 Task: Add True Story Heritage Breed Prosciutto to the cart.
Action: Mouse moved to (896, 349)
Screenshot: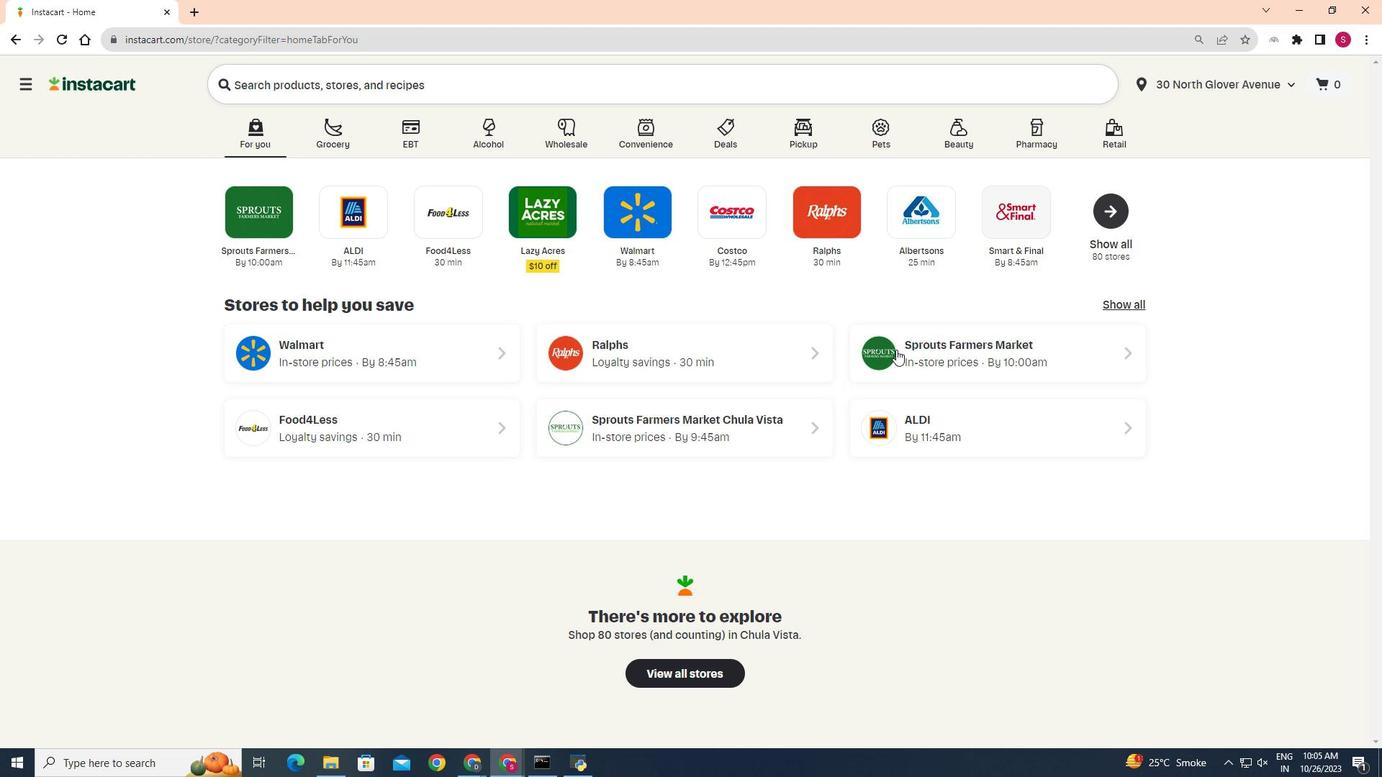 
Action: Mouse pressed left at (896, 349)
Screenshot: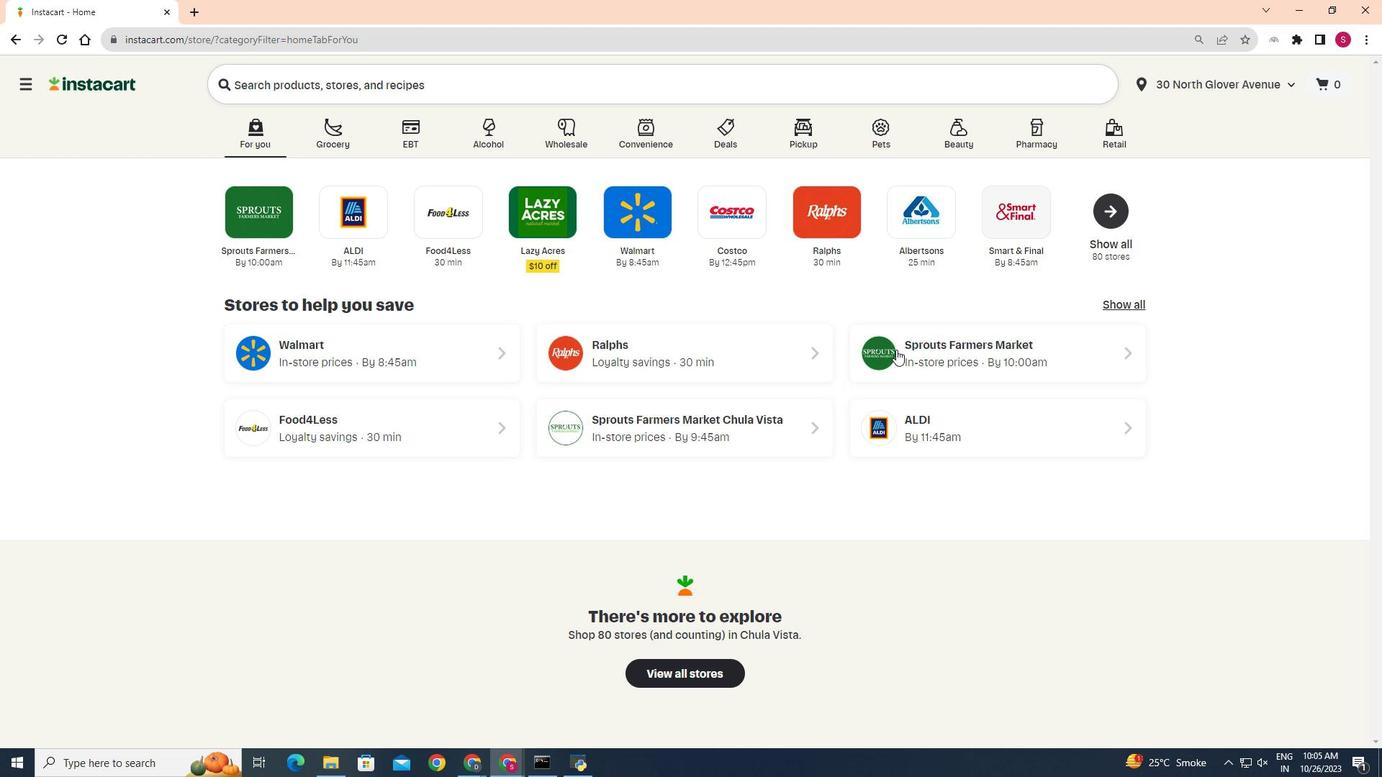 
Action: Mouse moved to (48, 652)
Screenshot: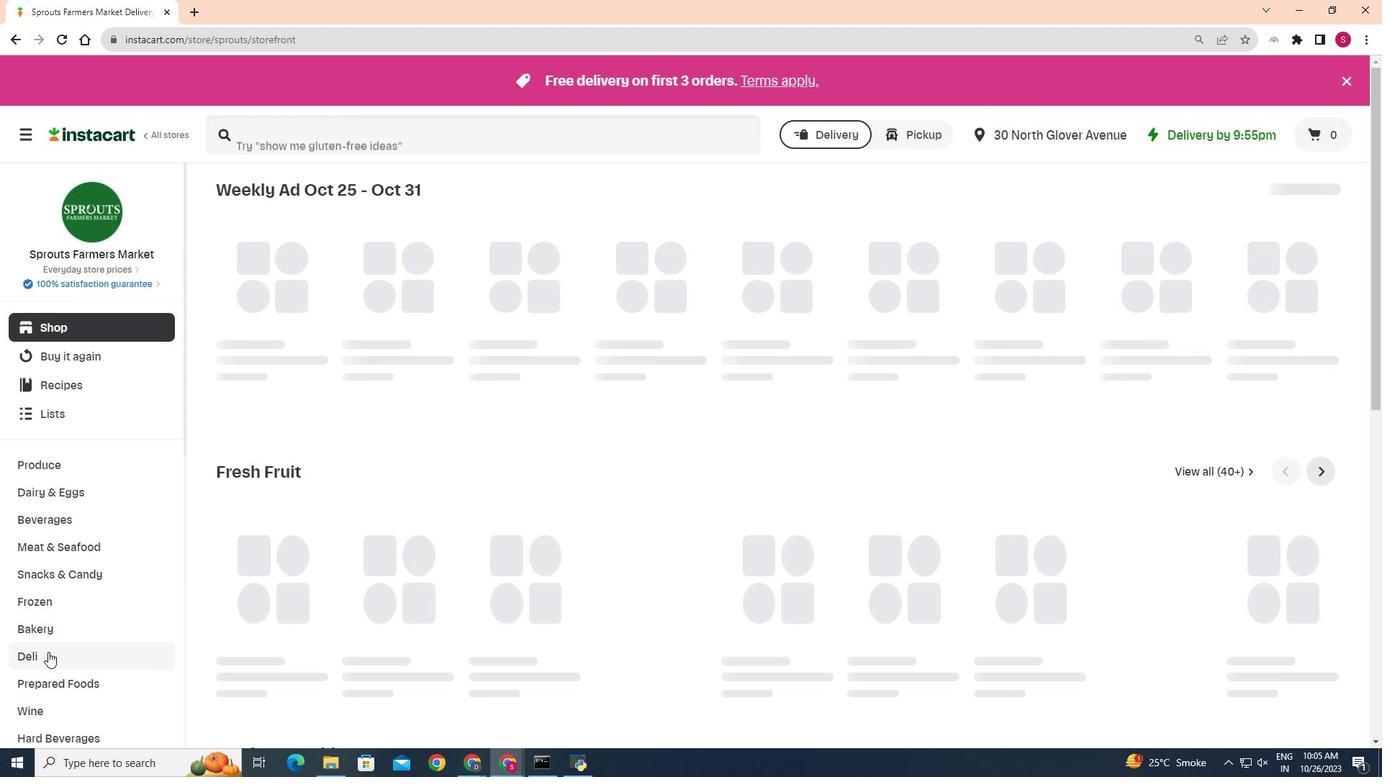 
Action: Mouse pressed left at (48, 652)
Screenshot: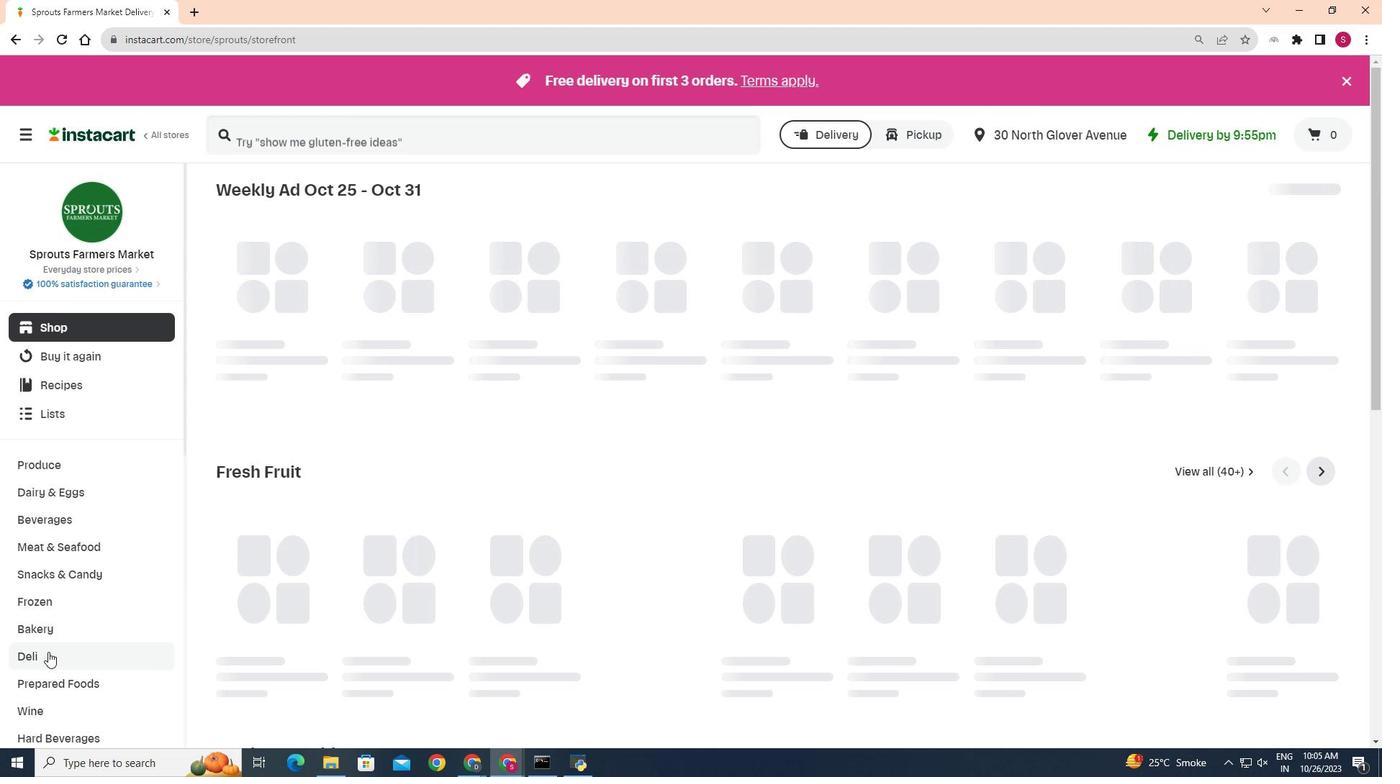 
Action: Mouse moved to (300, 228)
Screenshot: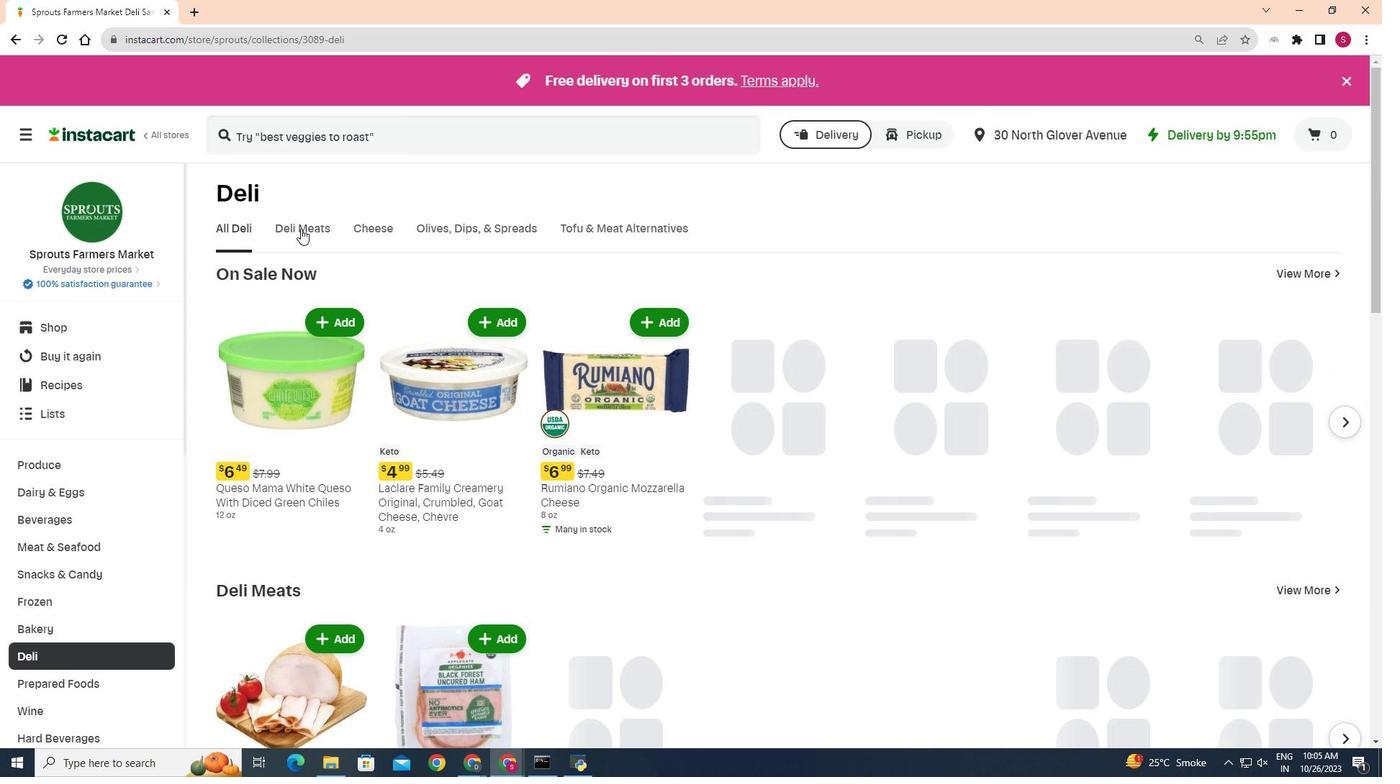 
Action: Mouse pressed left at (300, 228)
Screenshot: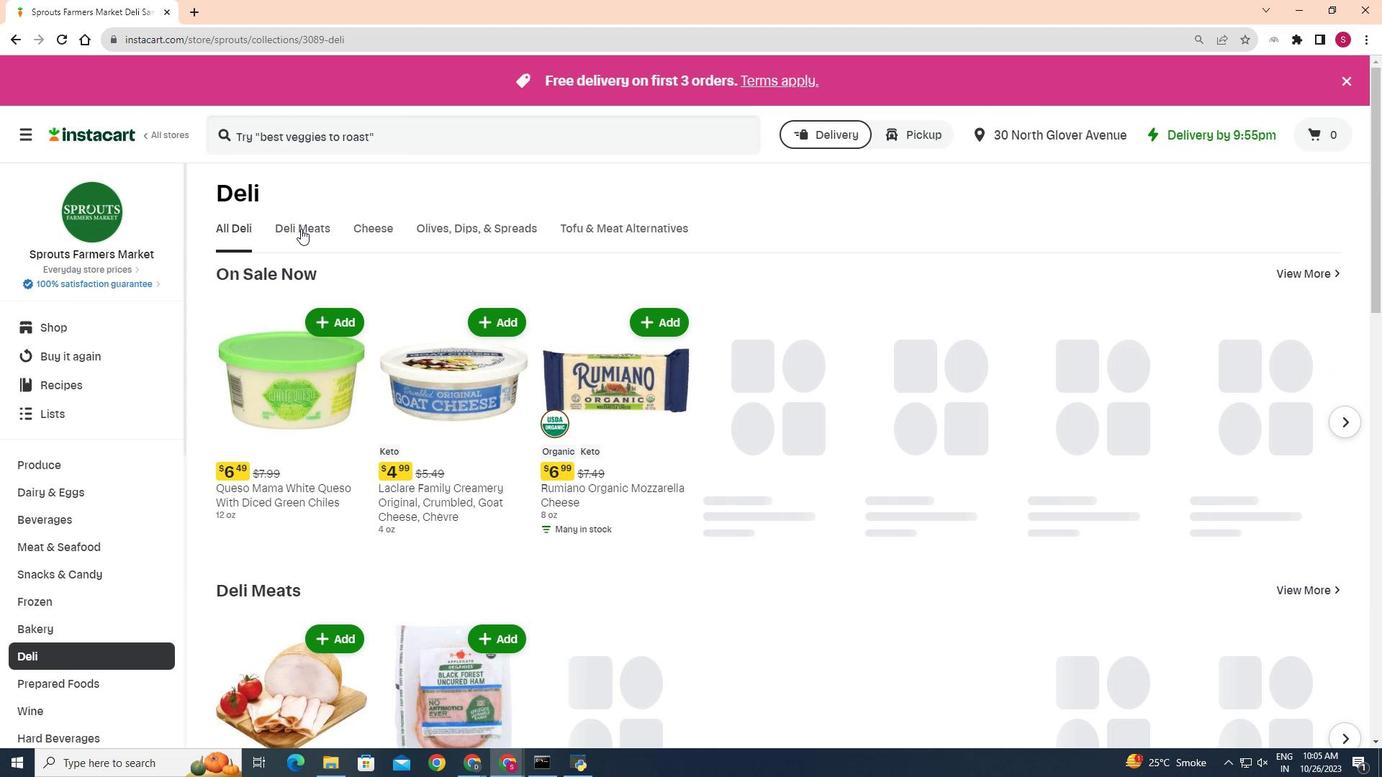 
Action: Mouse moved to (827, 292)
Screenshot: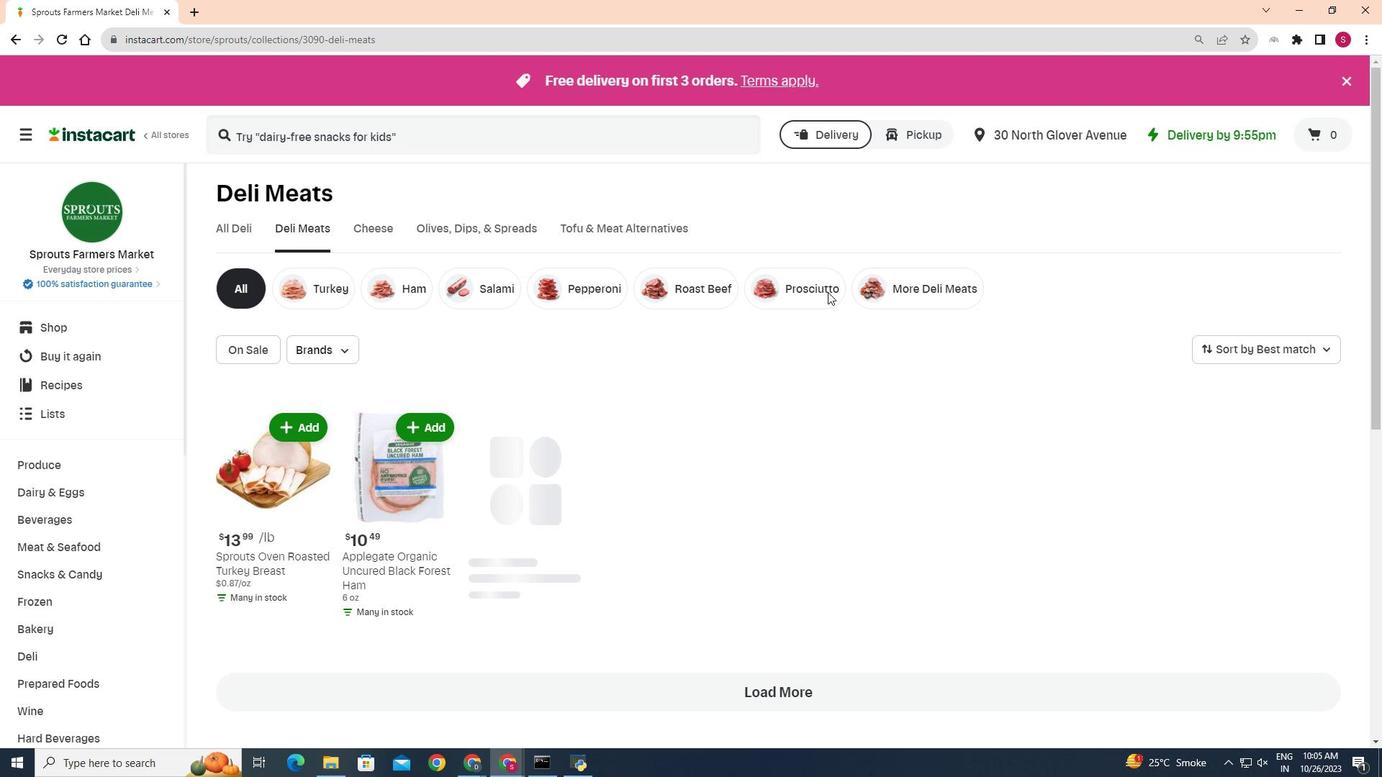 
Action: Mouse pressed left at (827, 292)
Screenshot: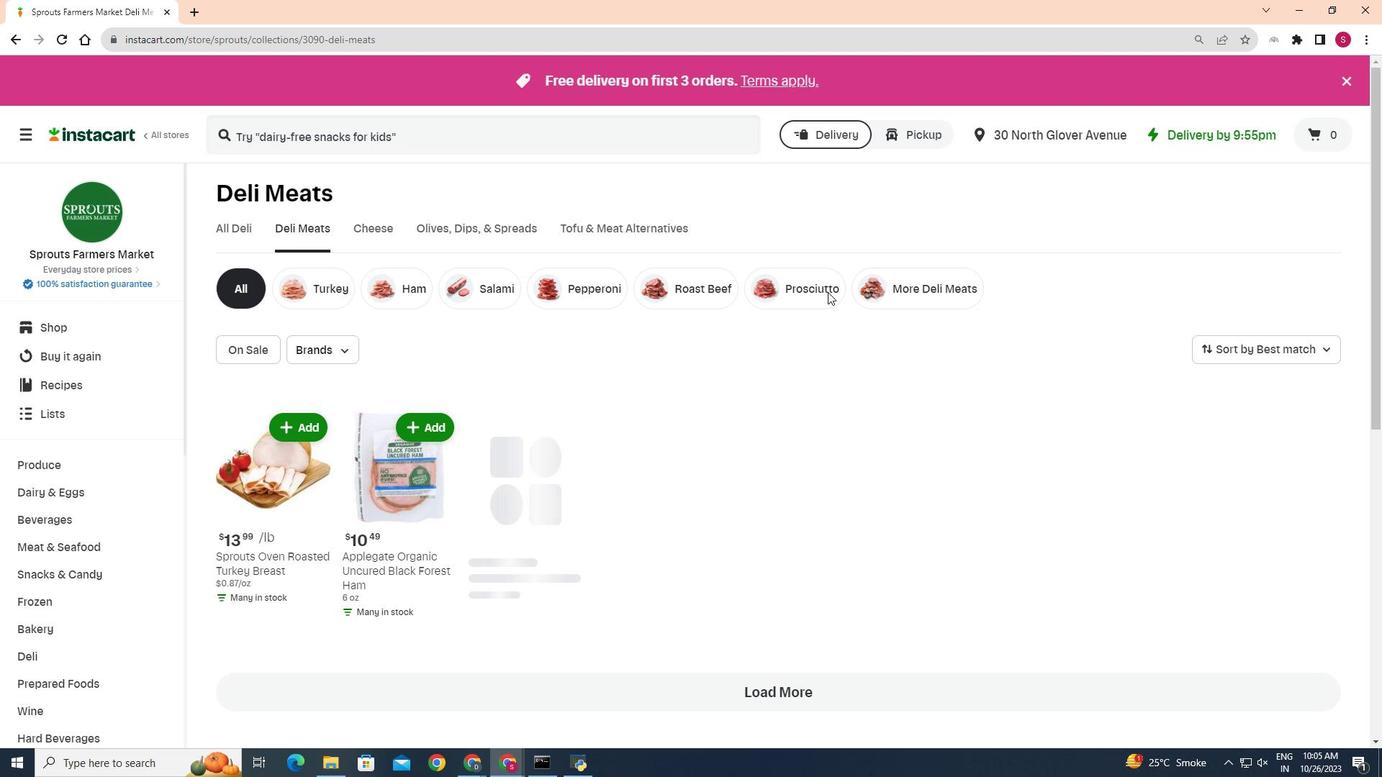 
Action: Mouse moved to (311, 423)
Screenshot: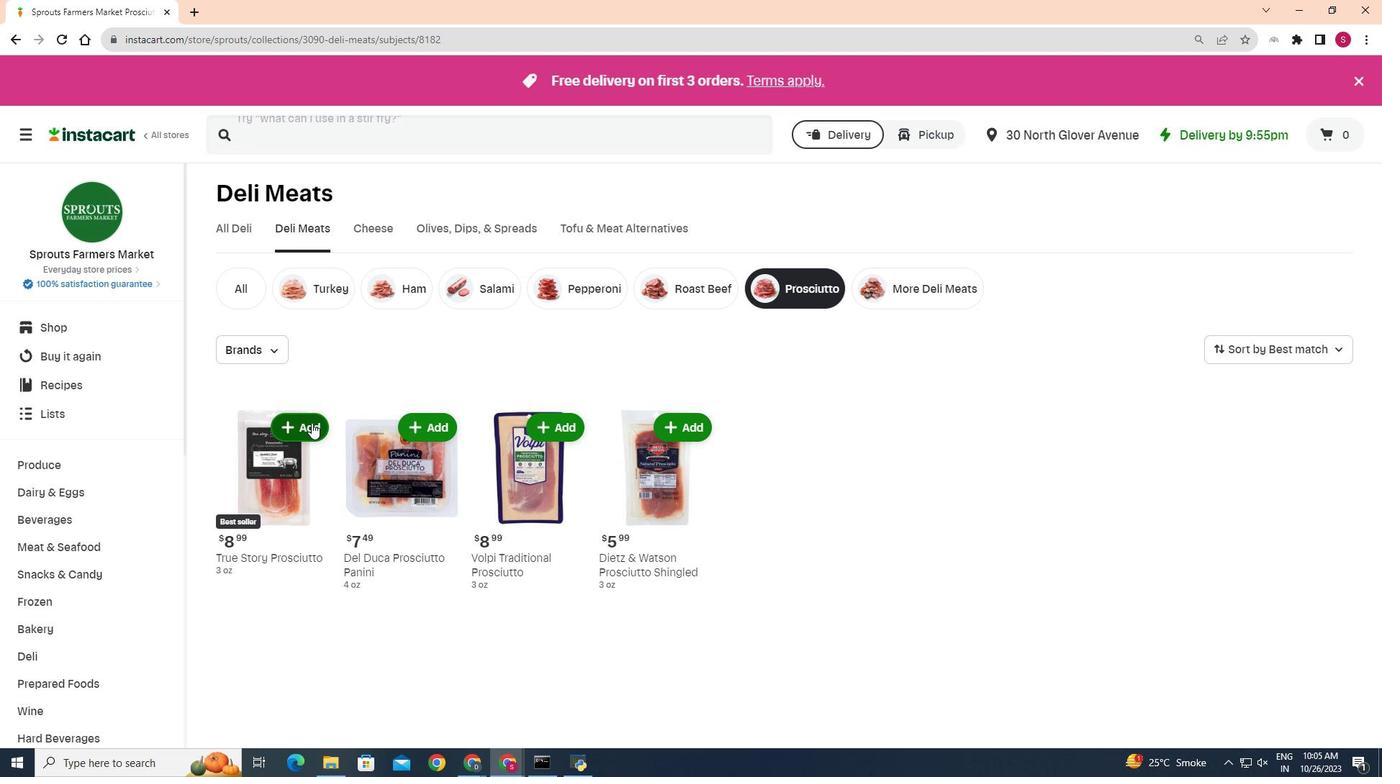 
Action: Mouse pressed left at (311, 423)
Screenshot: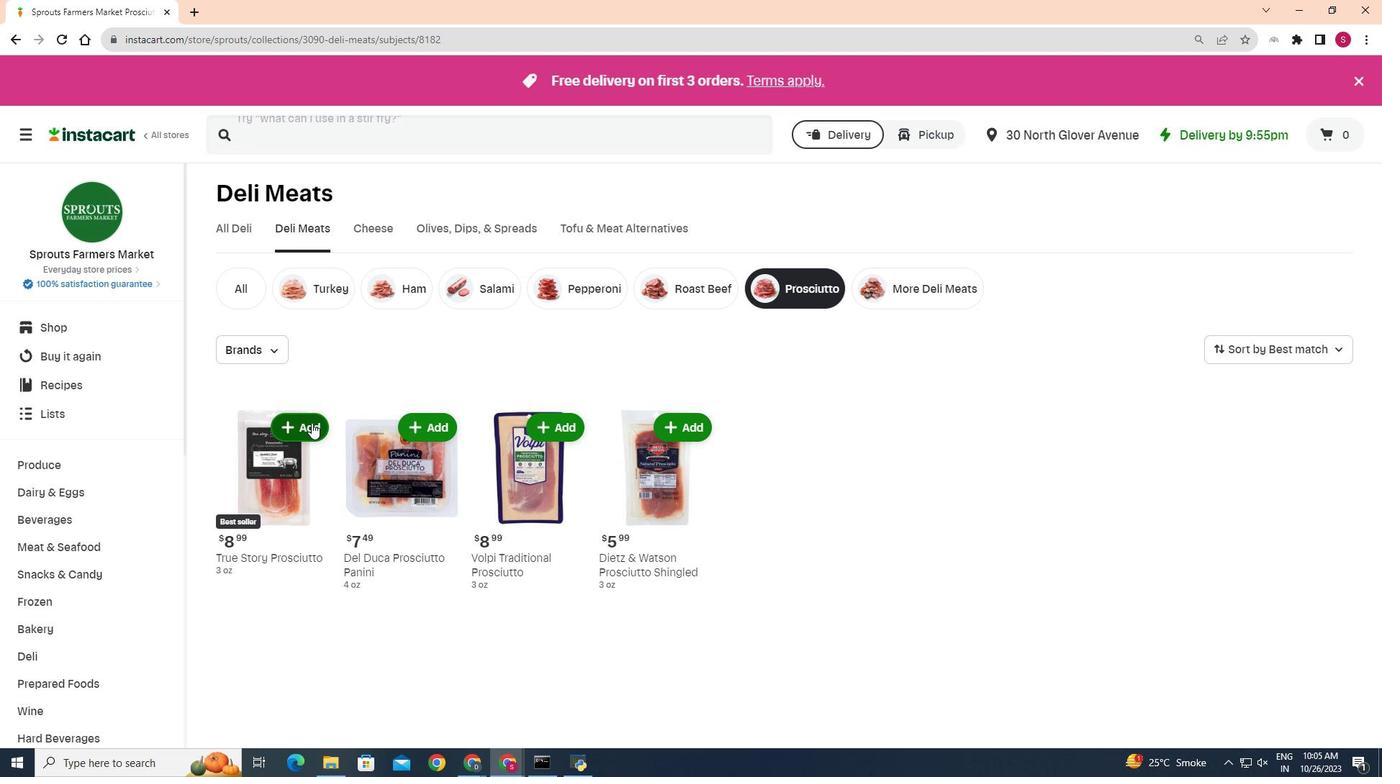 
Action: Mouse moved to (437, 368)
Screenshot: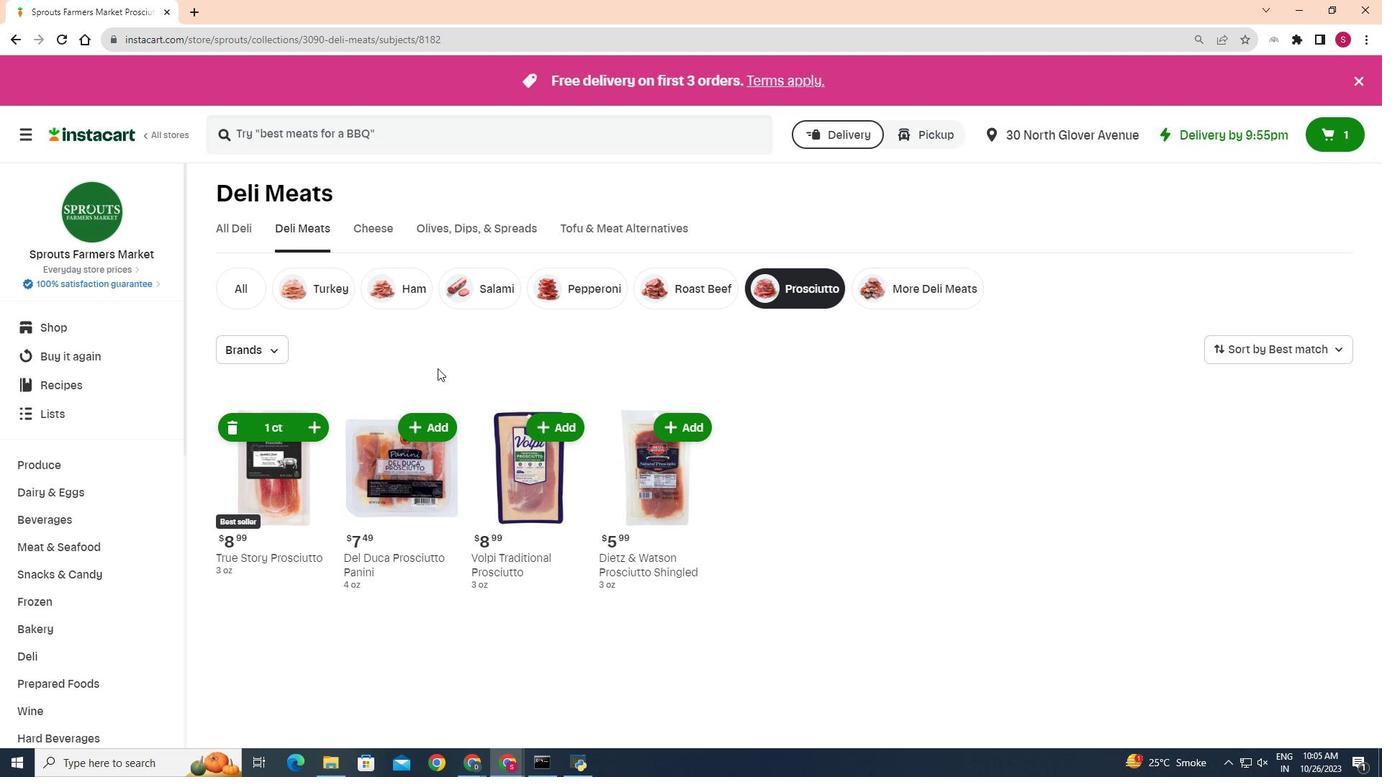 
